 Task: Create new Company, with domain: 'mit.edu' and type: 'Prospect'. Add new contact for this company, with mail Id: 'Shlok18Brooks@mit.edu', First Name: Shlok, Last name:  Brooks, Job Title: 'Sales Operations Manager', Phone Number: '(202) 555-4572'. Change life cycle stage to  Lead and lead status to  Open. Logged in from softage.1@softage.net
Action: Mouse moved to (81, 50)
Screenshot: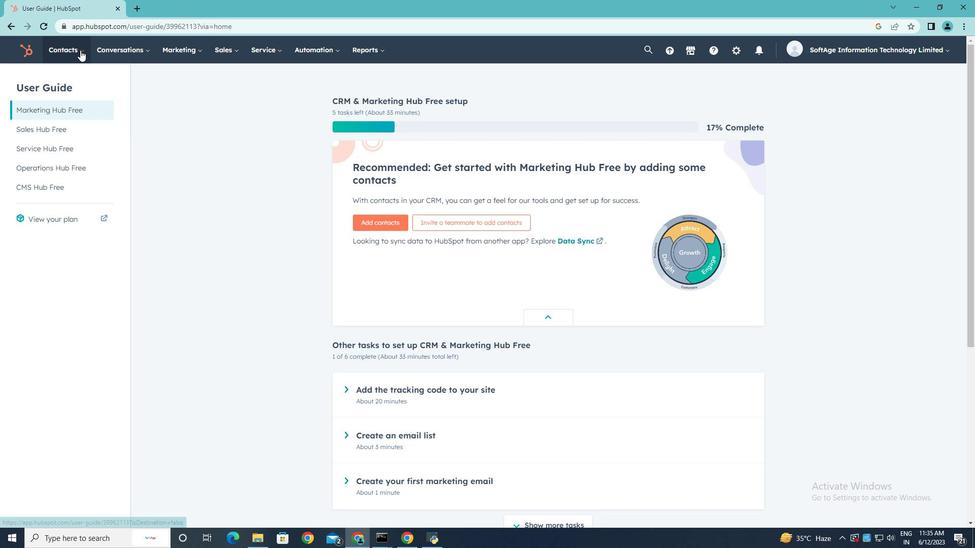 
Action: Mouse pressed left at (81, 50)
Screenshot: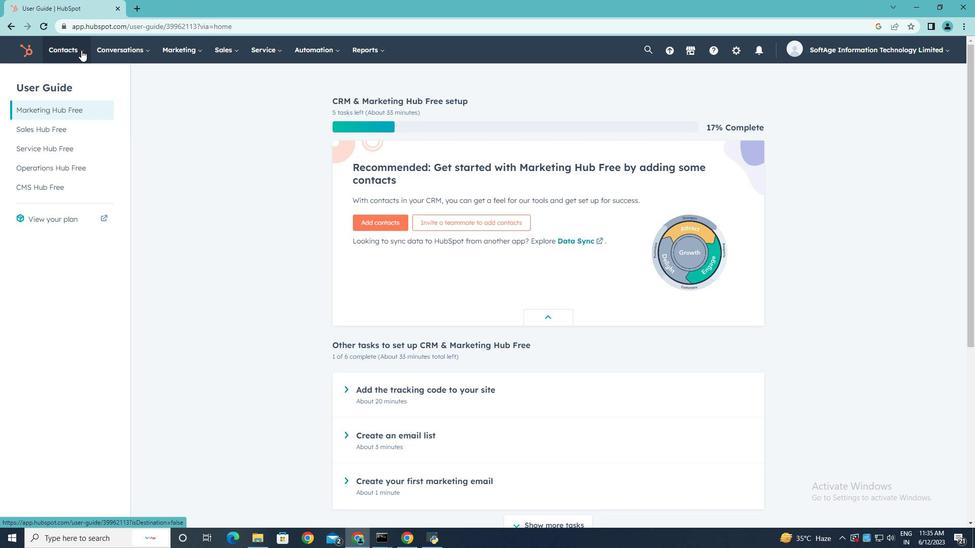 
Action: Mouse moved to (85, 100)
Screenshot: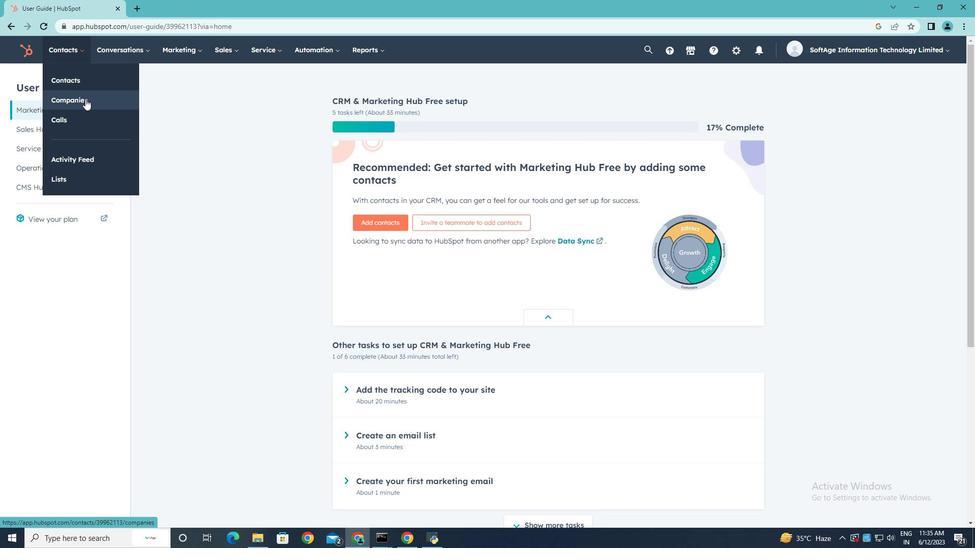 
Action: Mouse pressed left at (85, 100)
Screenshot: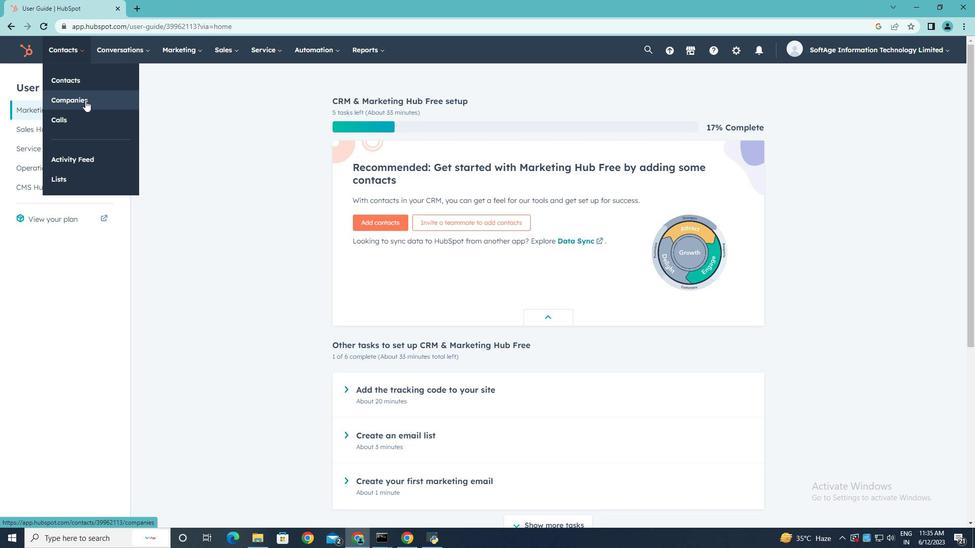 
Action: Mouse moved to (907, 87)
Screenshot: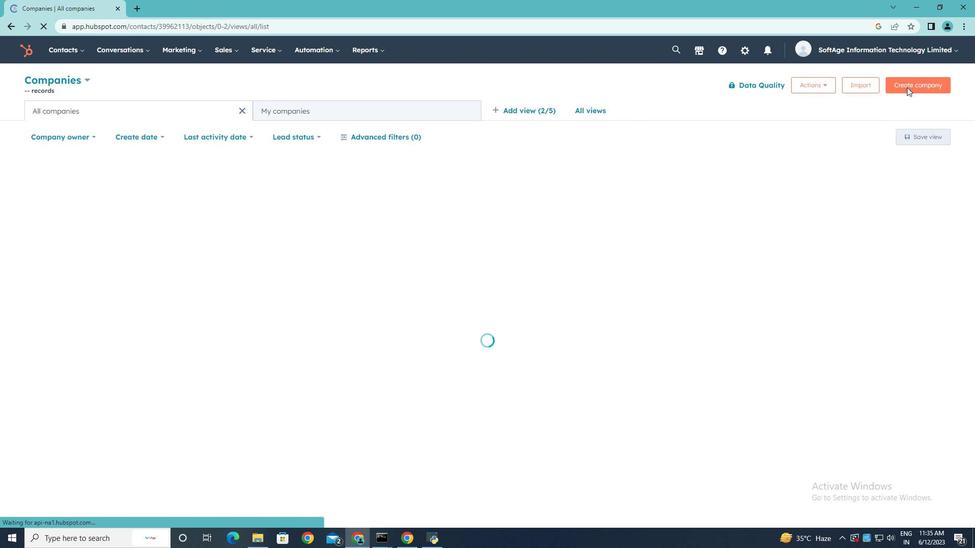 
Action: Mouse pressed left at (907, 87)
Screenshot: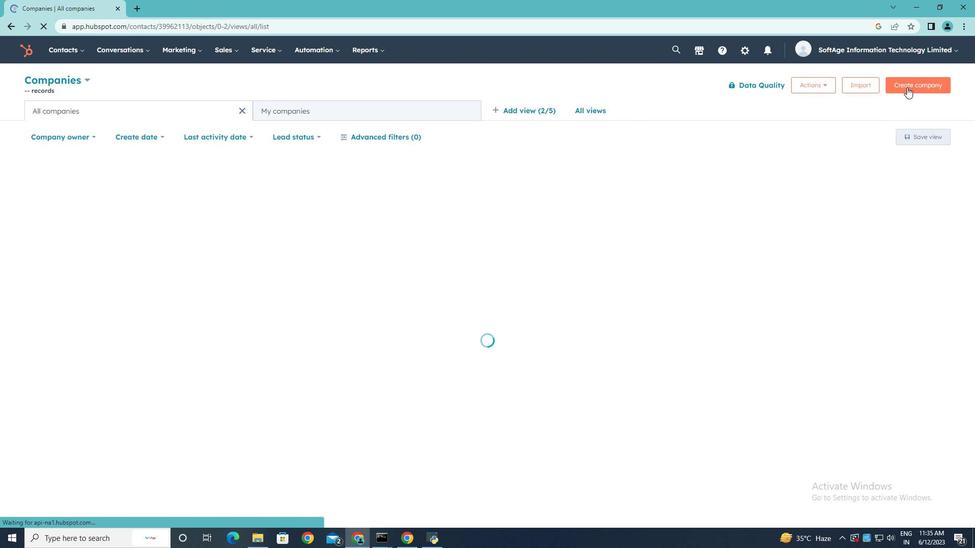 
Action: Mouse moved to (752, 138)
Screenshot: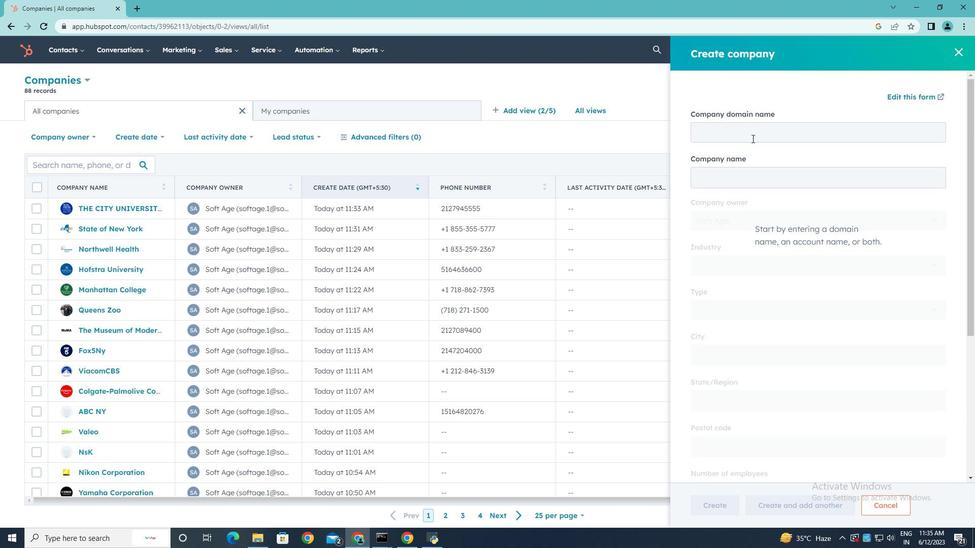 
Action: Mouse pressed left at (752, 138)
Screenshot: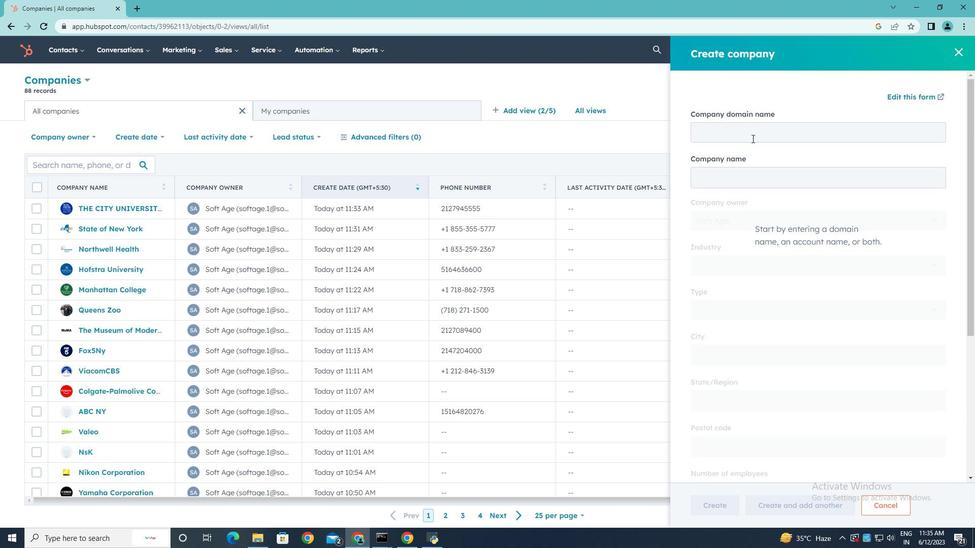 
Action: Key pressed mit.edu
Screenshot: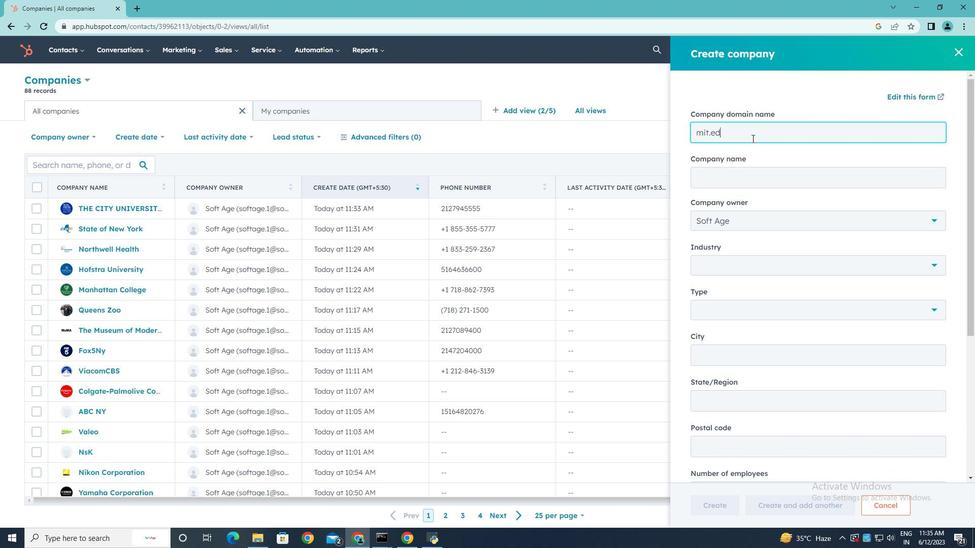 
Action: Mouse moved to (782, 197)
Screenshot: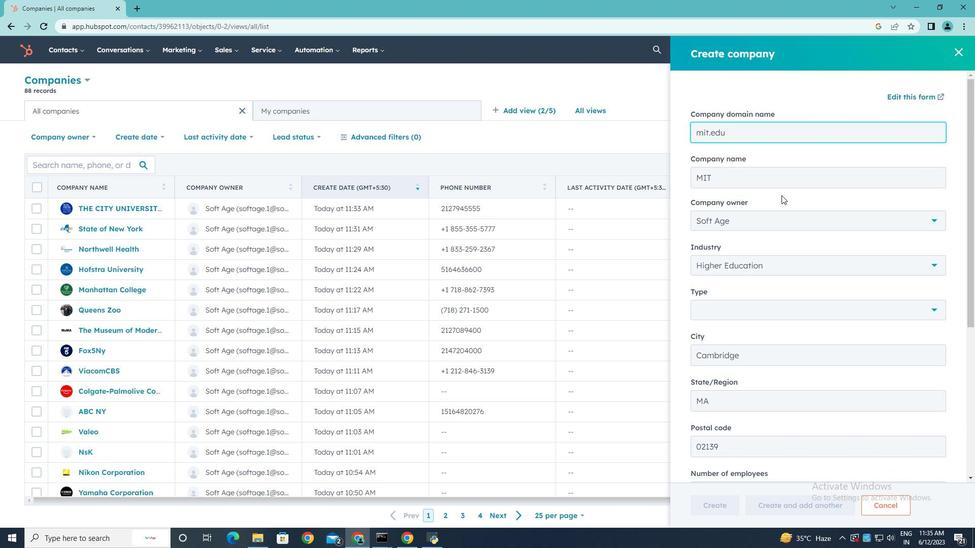 
Action: Mouse scrolled (782, 197) with delta (0, 0)
Screenshot: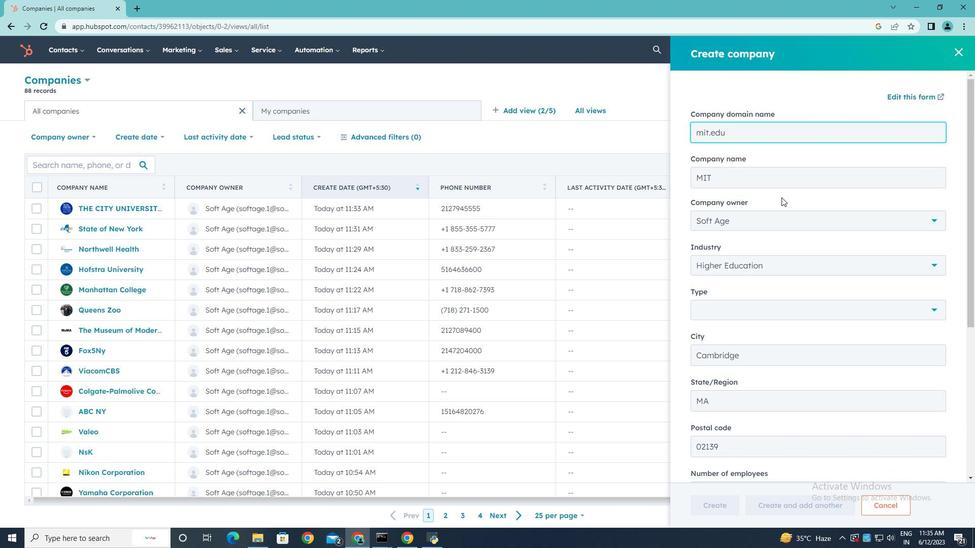 
Action: Mouse scrolled (782, 197) with delta (0, 0)
Screenshot: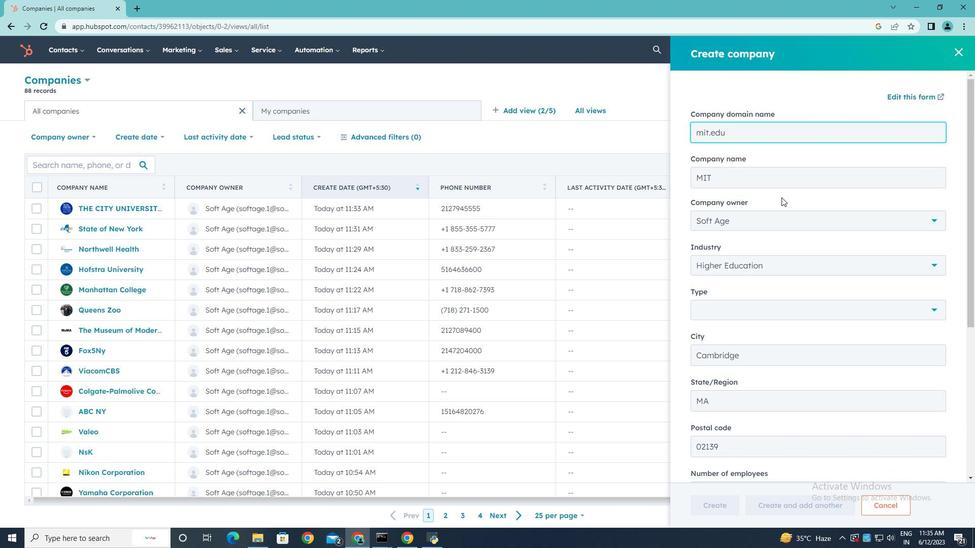 
Action: Mouse moved to (934, 209)
Screenshot: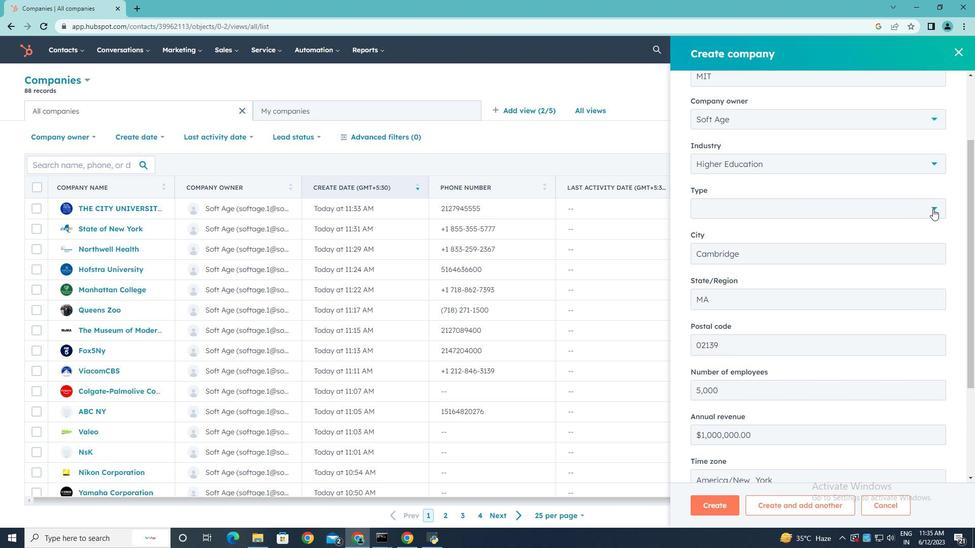 
Action: Mouse pressed left at (934, 209)
Screenshot: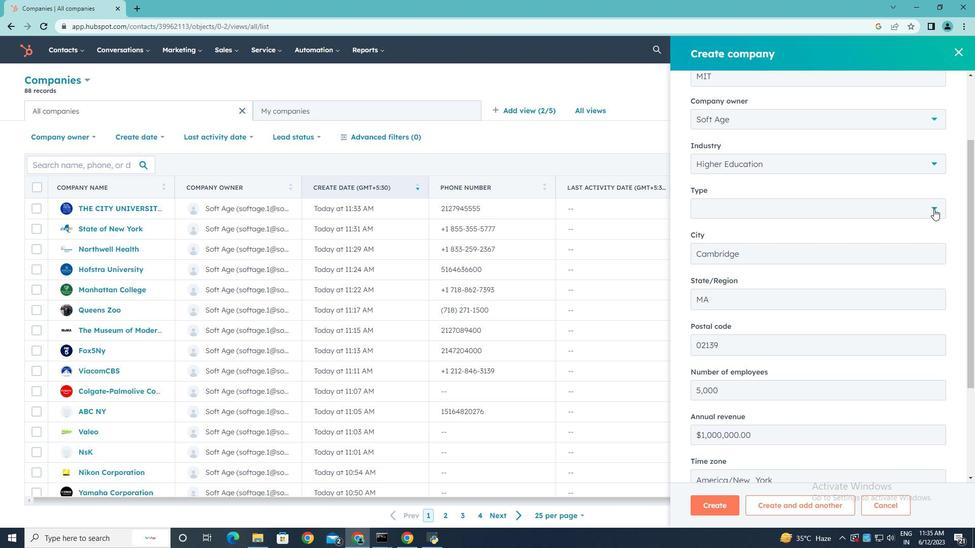 
Action: Mouse moved to (776, 255)
Screenshot: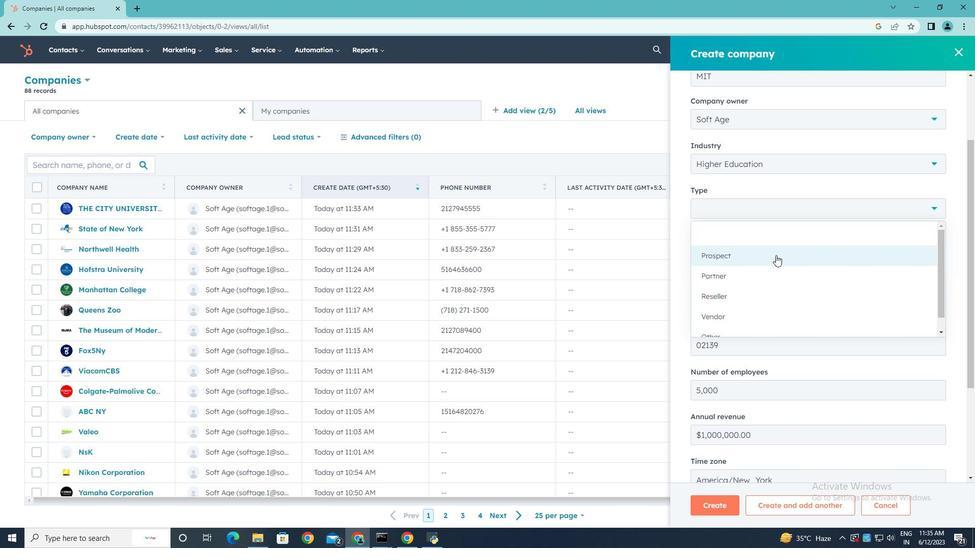 
Action: Mouse pressed left at (776, 255)
Screenshot: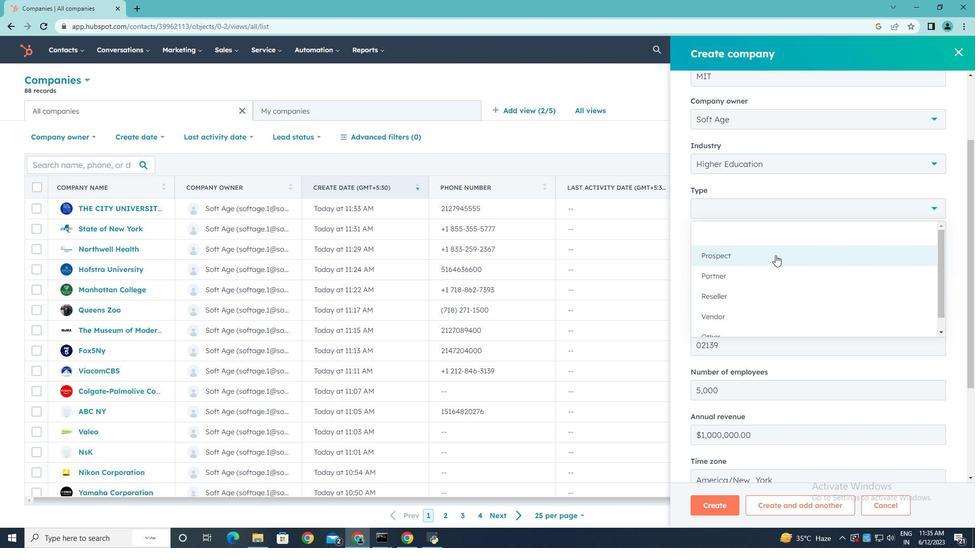 
Action: Mouse scrolled (776, 255) with delta (0, 0)
Screenshot: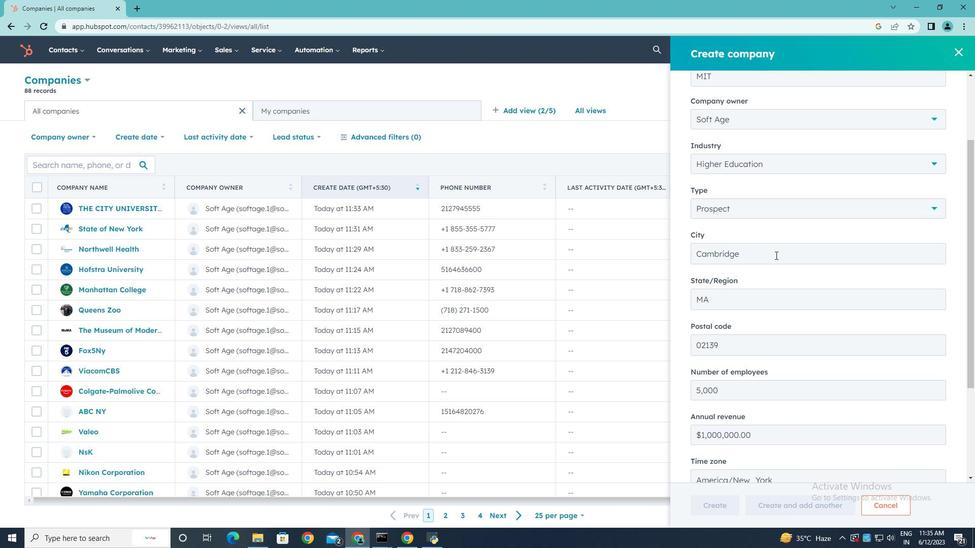 
Action: Mouse scrolled (776, 255) with delta (0, 0)
Screenshot: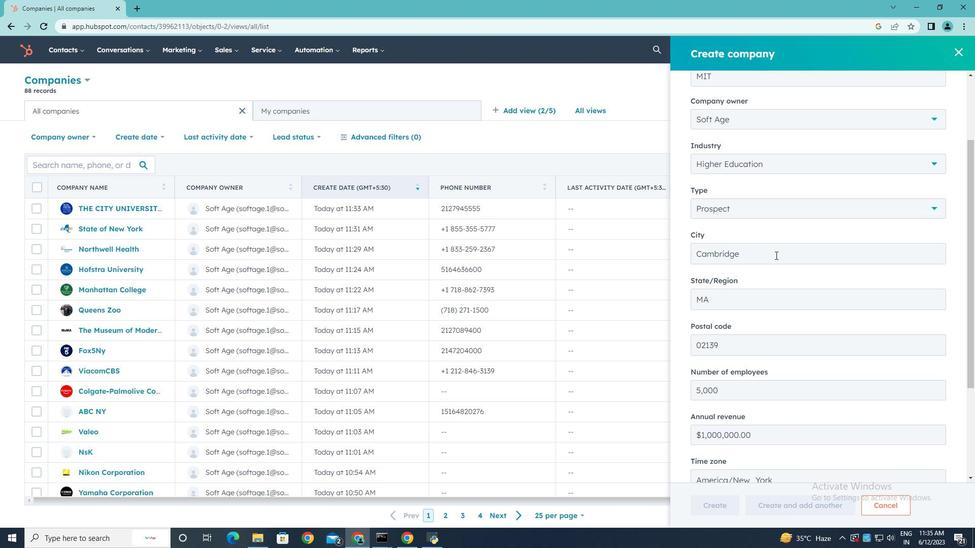 
Action: Mouse scrolled (776, 255) with delta (0, 0)
Screenshot: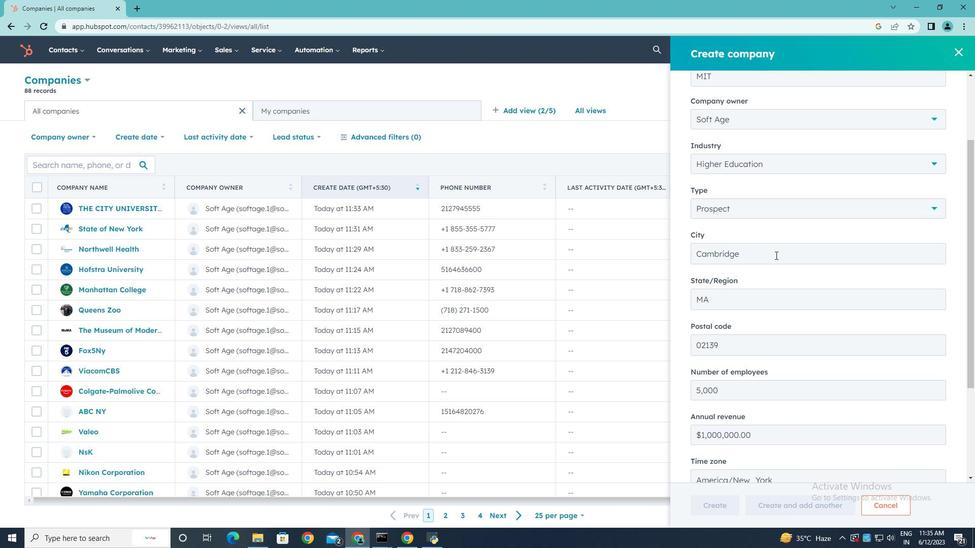 
Action: Mouse scrolled (776, 255) with delta (0, 0)
Screenshot: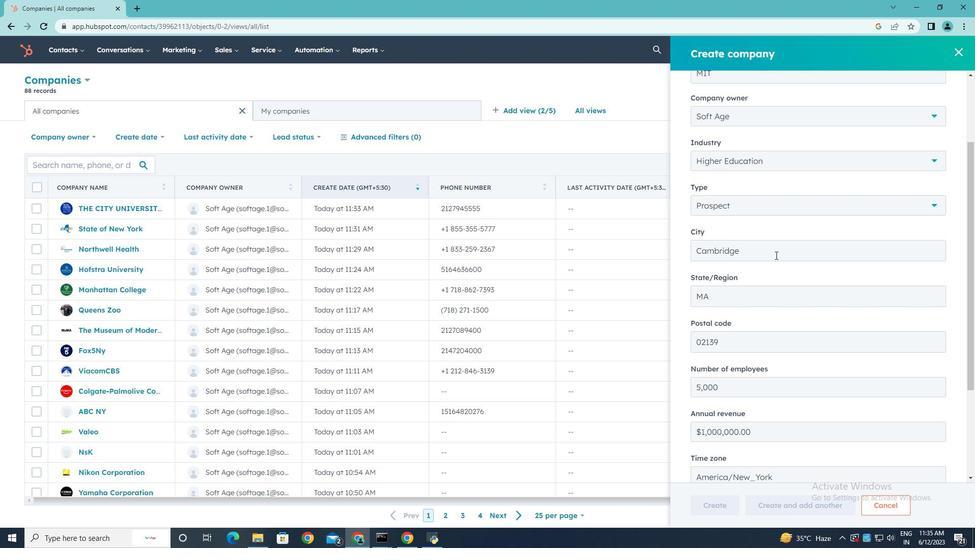 
Action: Mouse moved to (716, 504)
Screenshot: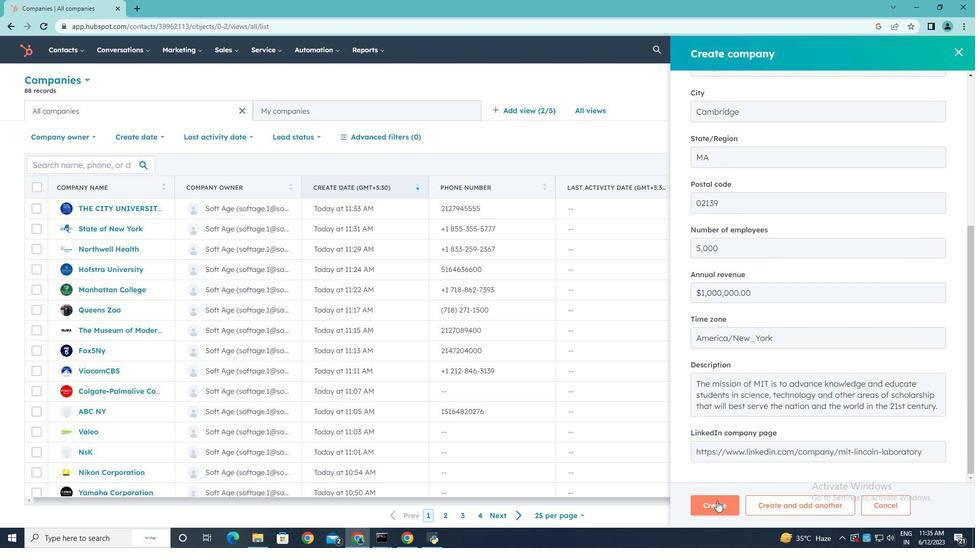 
Action: Mouse pressed left at (716, 504)
Screenshot: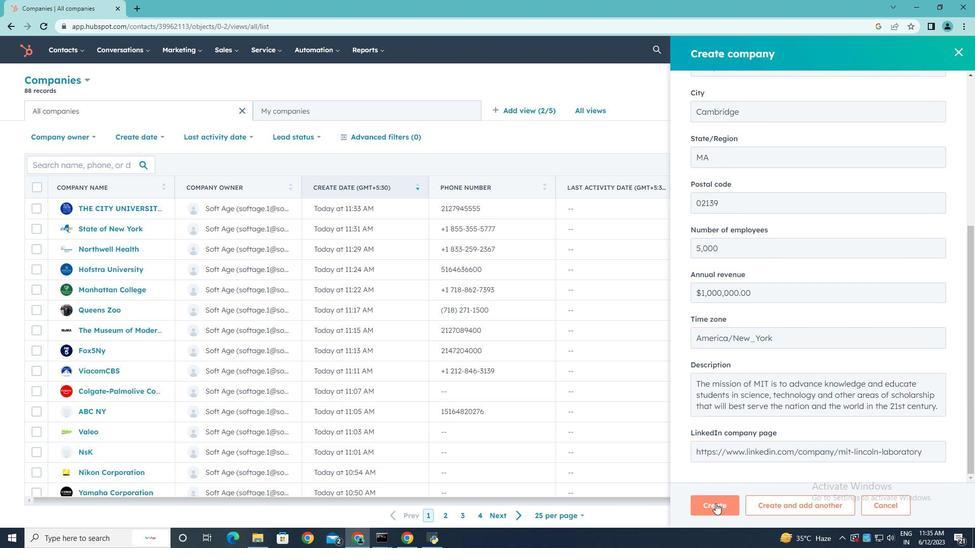 
Action: Mouse moved to (691, 328)
Screenshot: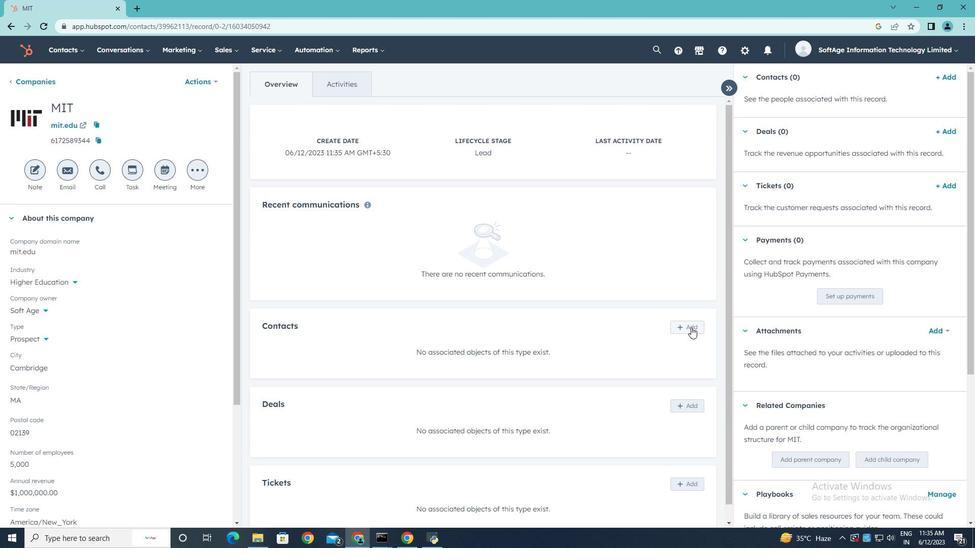 
Action: Mouse pressed left at (691, 328)
Screenshot: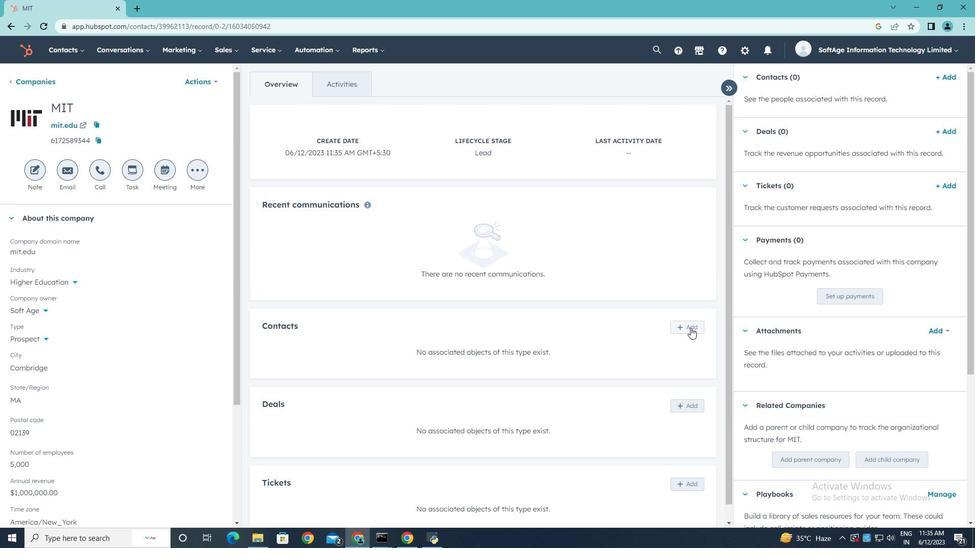 
Action: Mouse moved to (778, 106)
Screenshot: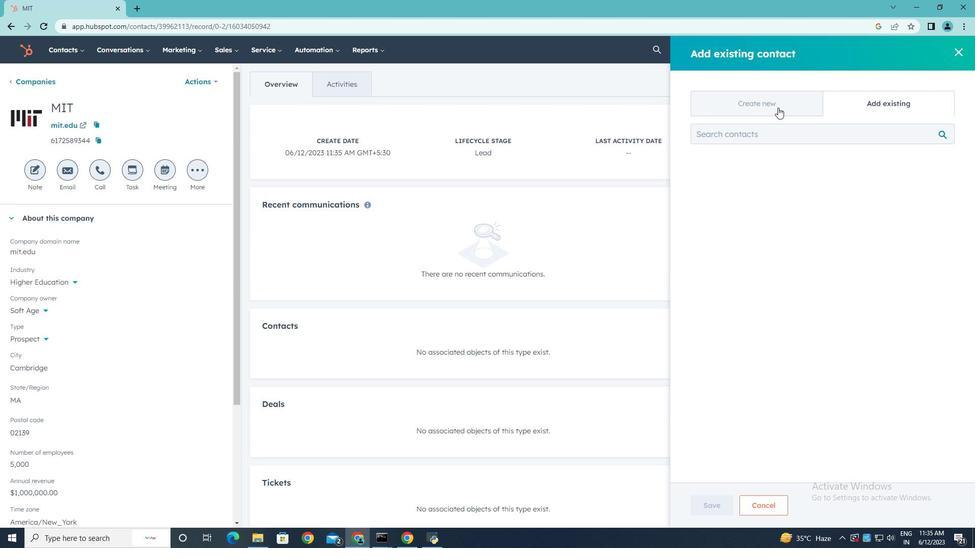 
Action: Mouse pressed left at (778, 106)
Screenshot: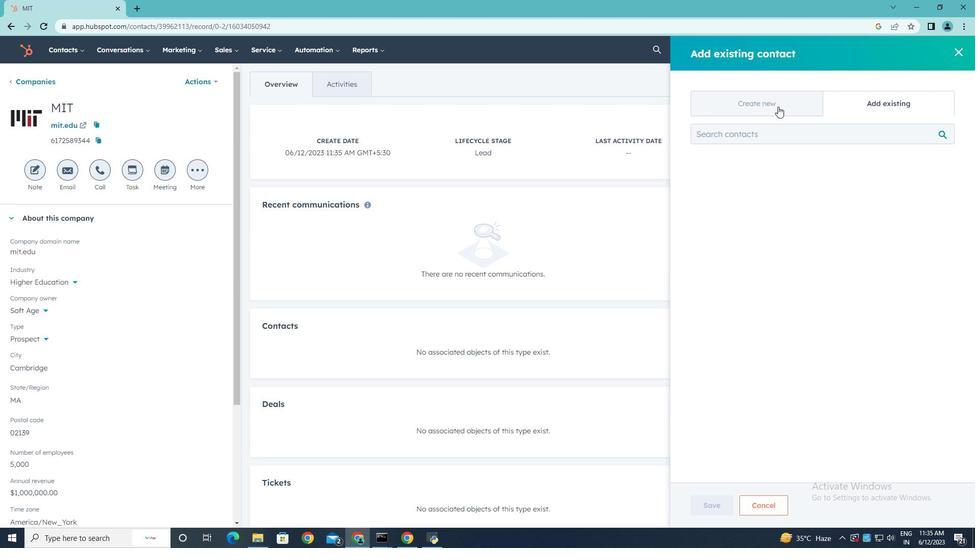 
Action: Mouse moved to (720, 164)
Screenshot: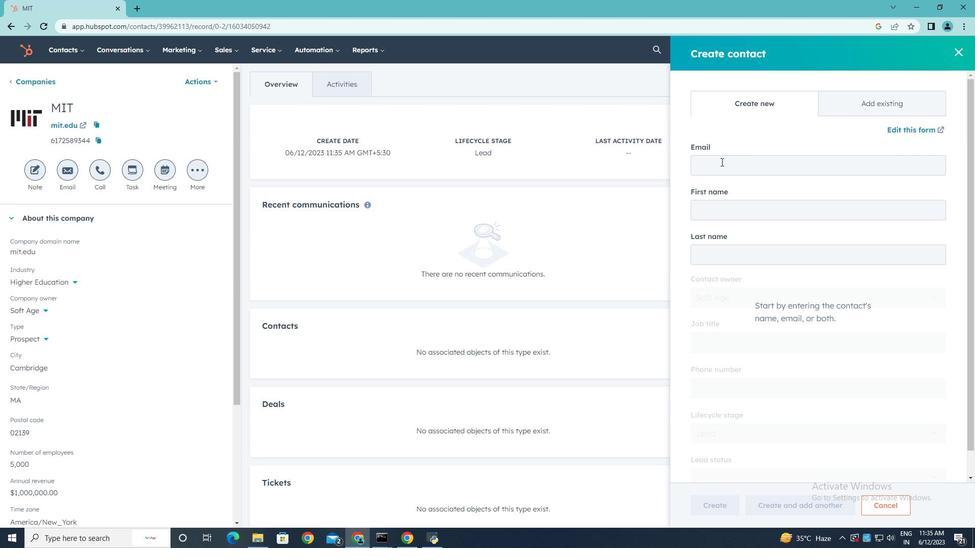
Action: Mouse pressed left at (720, 164)
Screenshot: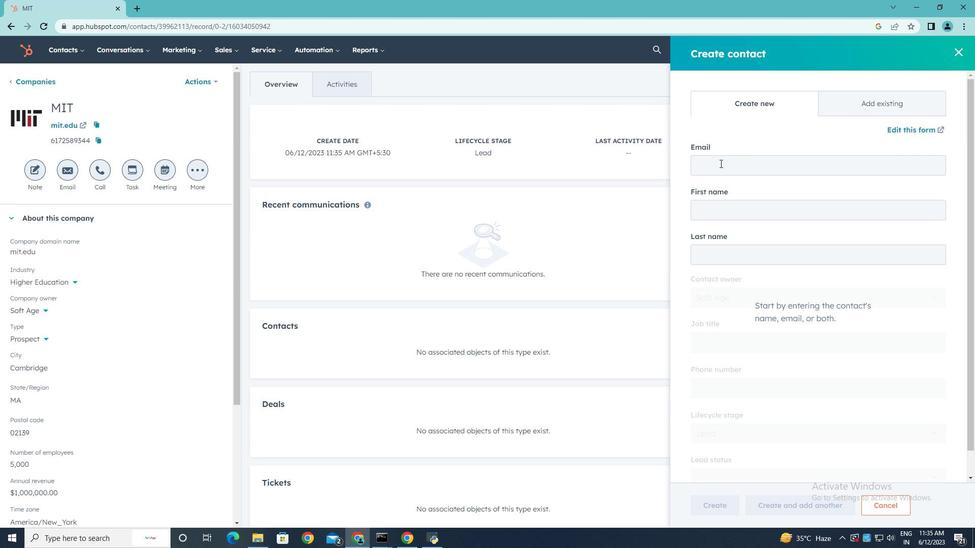 
Action: Mouse moved to (721, 163)
Screenshot: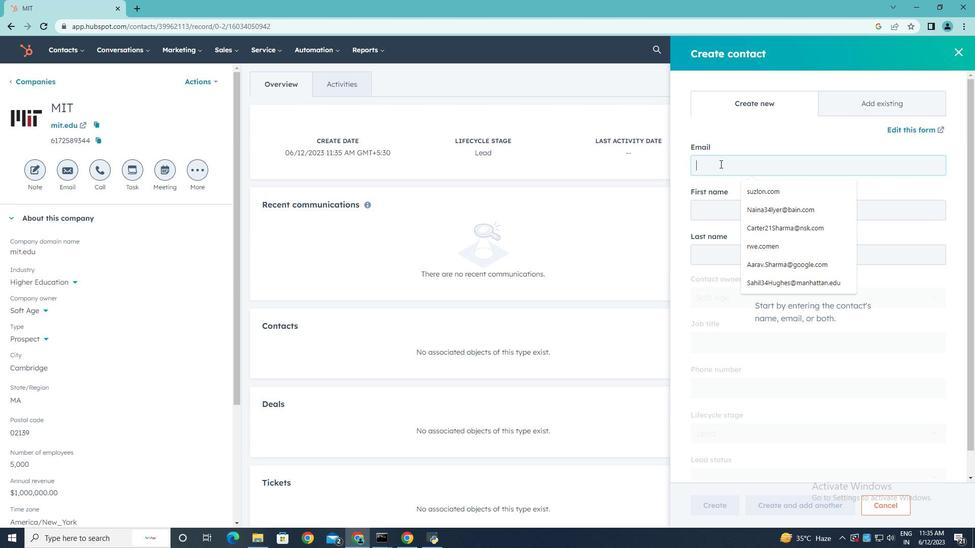 
Action: Key pressed <Key.shift><Key.shift>Sha<Key.backspace>lok18<Key.shift><Key.shift><Key.shift>Brooks<Key.shift>@mit.edu
Screenshot: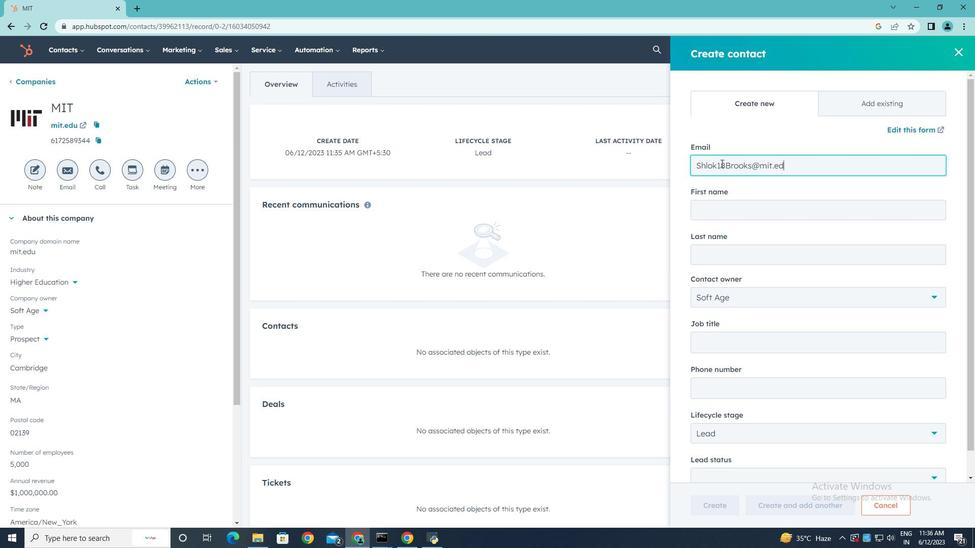 
Action: Mouse moved to (734, 216)
Screenshot: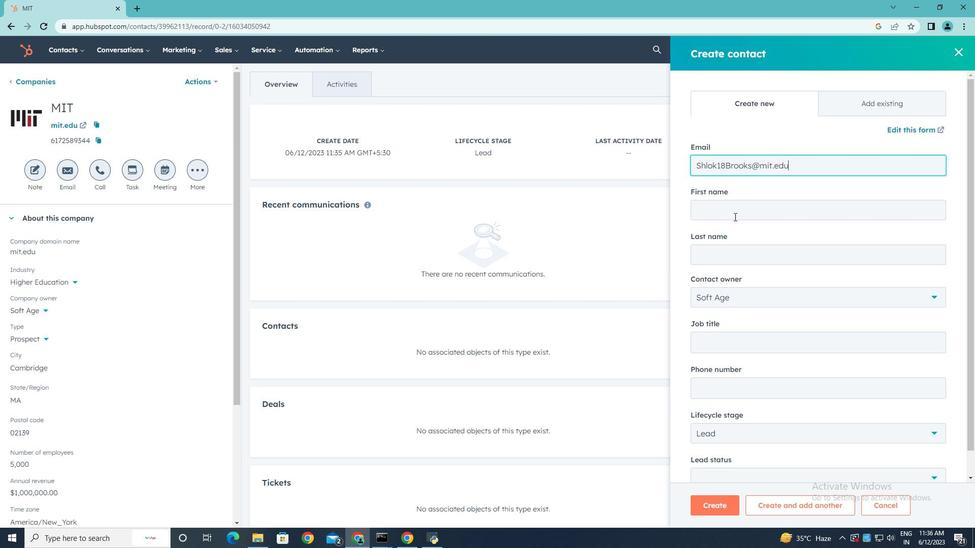 
Action: Mouse pressed left at (734, 216)
Screenshot: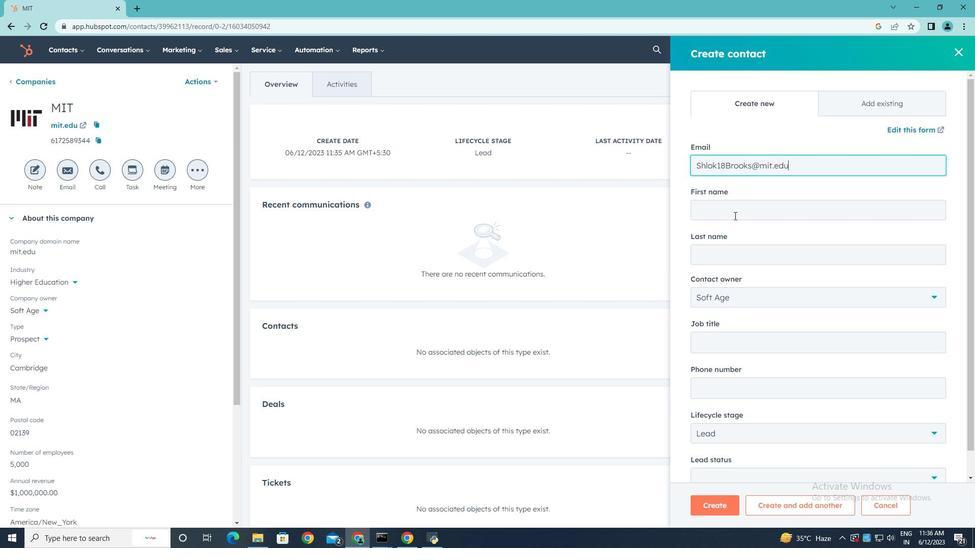
Action: Key pressed <Key.shift>Shlok
Screenshot: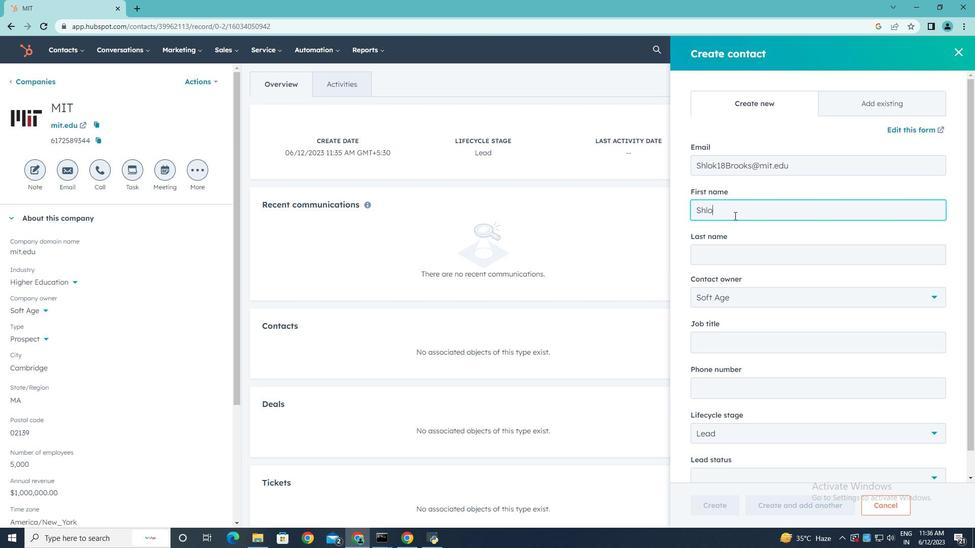
Action: Mouse moved to (720, 254)
Screenshot: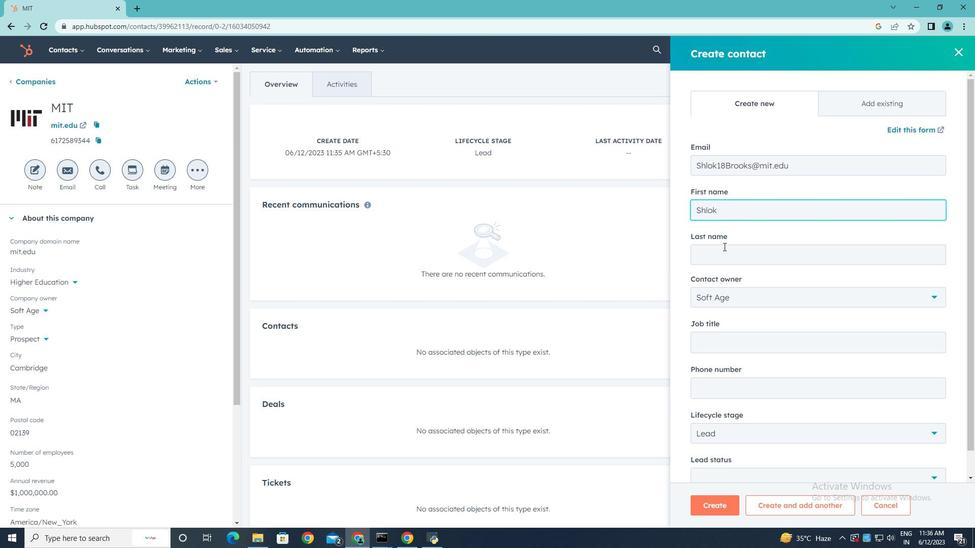 
Action: Mouse pressed left at (720, 254)
Screenshot: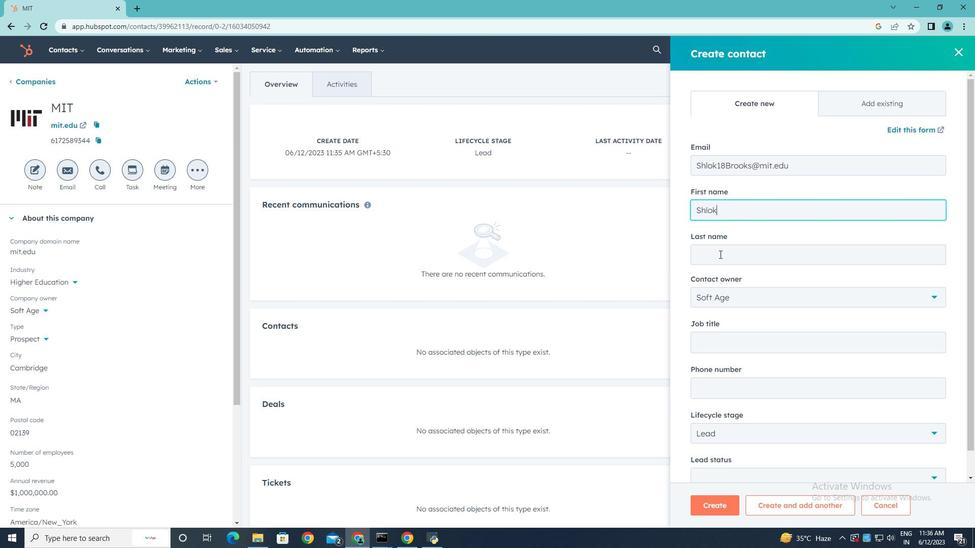 
Action: Key pressed <Key.shift>Brooks
Screenshot: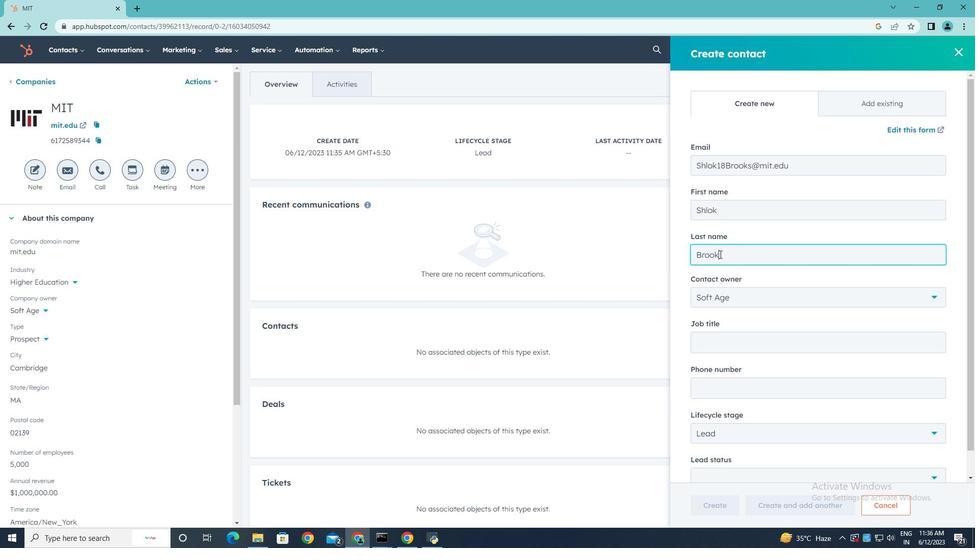 
Action: Mouse moved to (737, 334)
Screenshot: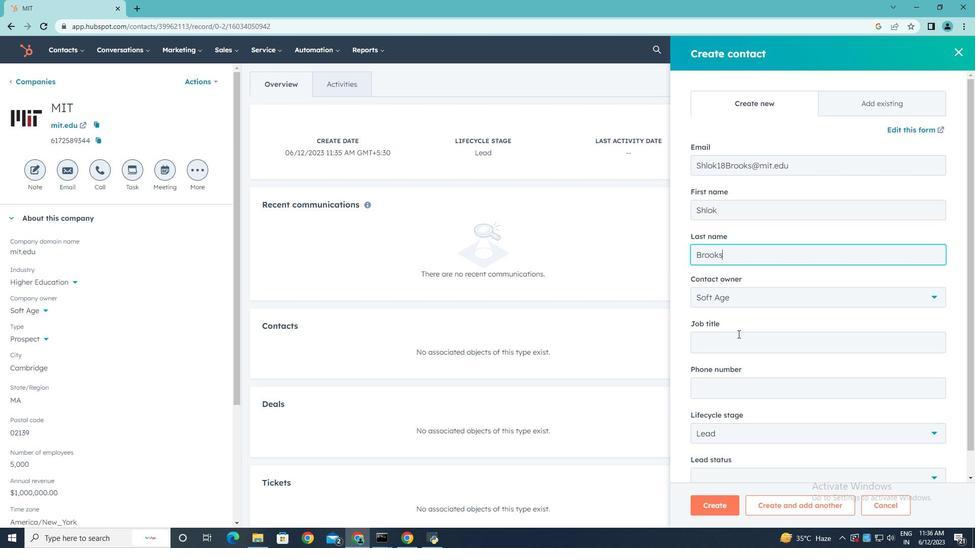 
Action: Mouse pressed left at (737, 334)
Screenshot: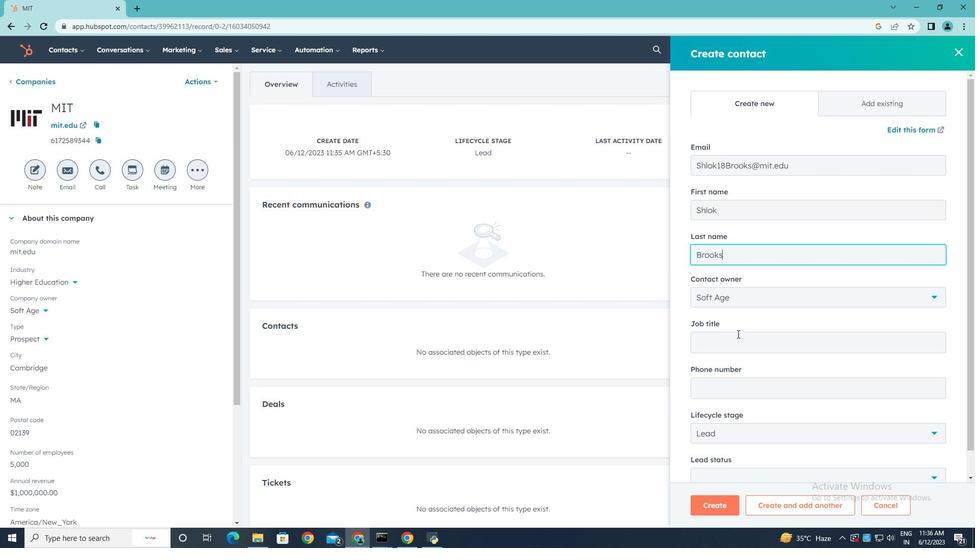
Action: Key pressed <Key.shift>Sales<Key.space><Key.shift><Key.shift><Key.shift><Key.shift>Operations<Key.space><Key.shift><Key.shift><Key.shift><Key.shift>Manager
Screenshot: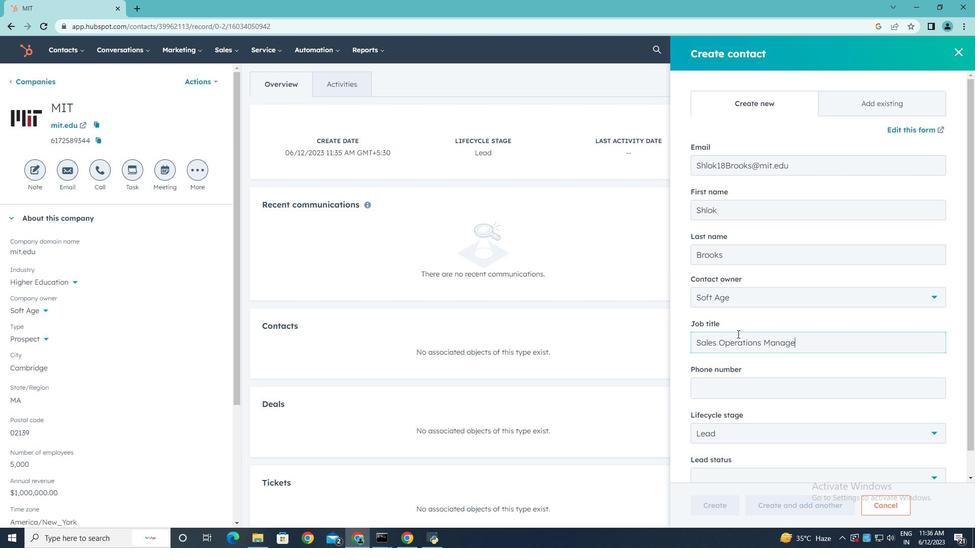 
Action: Mouse moved to (846, 385)
Screenshot: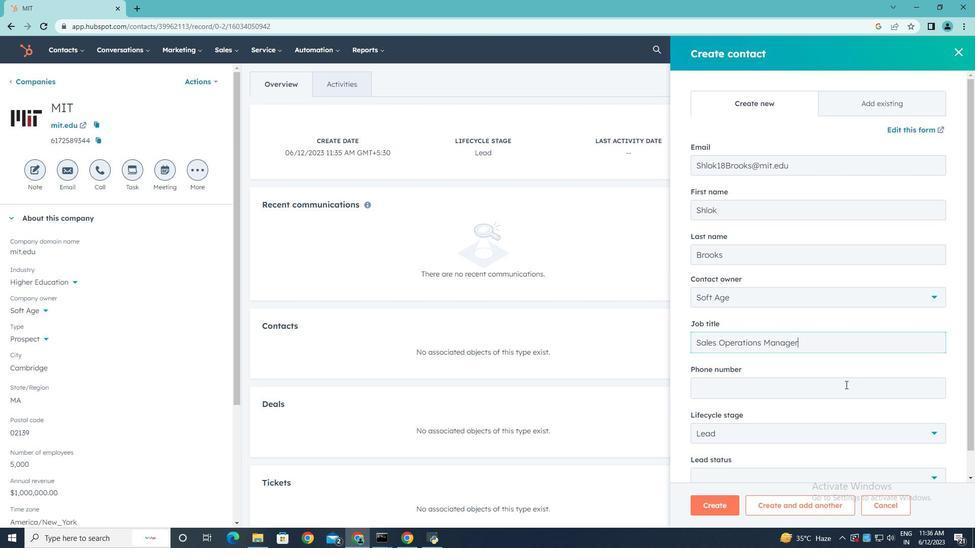 
Action: Mouse pressed left at (846, 385)
Screenshot: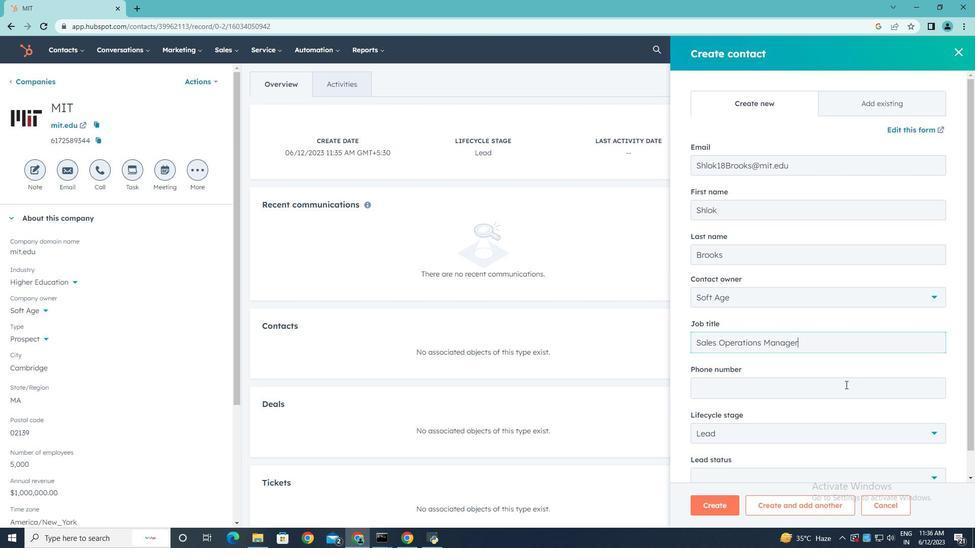 
Action: Key pressed 2025554512
Screenshot: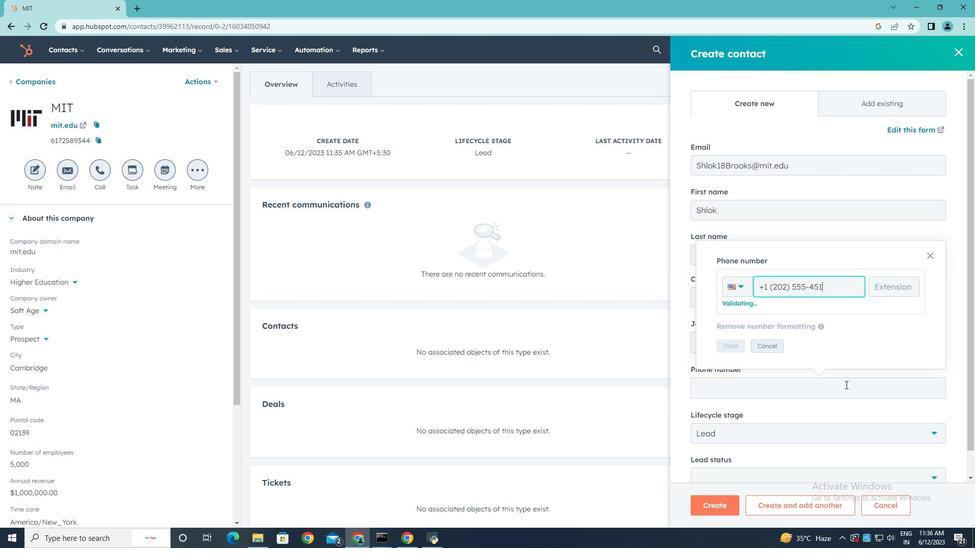 
Action: Mouse moved to (731, 347)
Screenshot: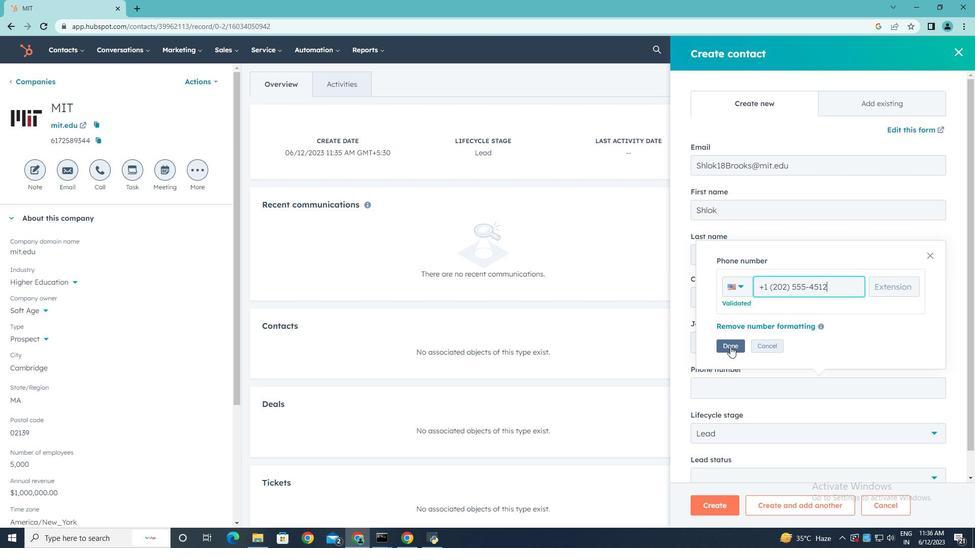 
Action: Key pressed <Key.backspace><Key.backspace>72
Screenshot: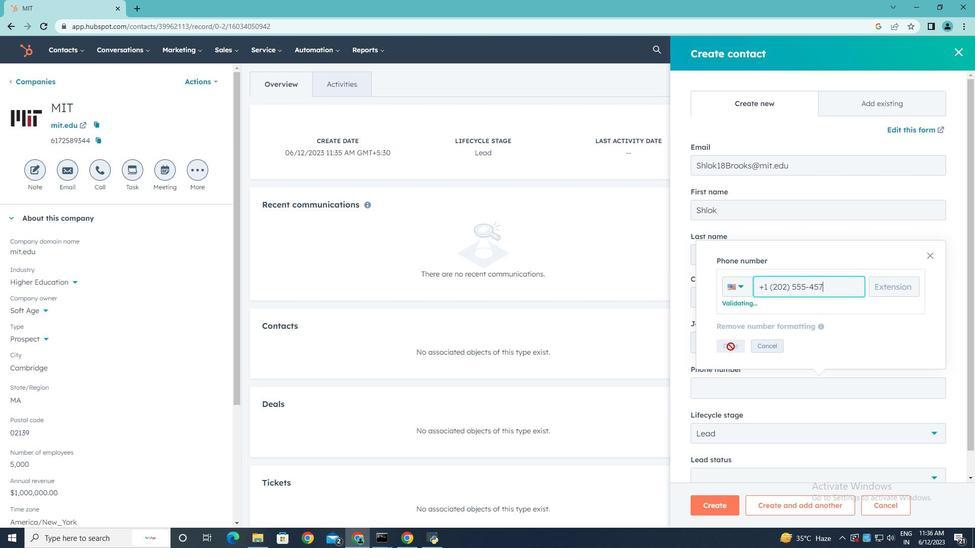 
Action: Mouse moved to (733, 346)
Screenshot: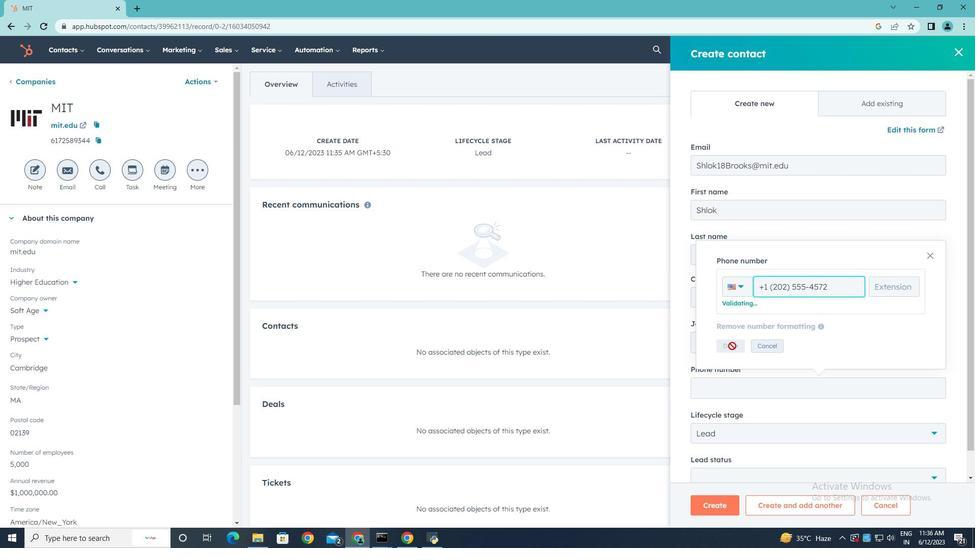 
Action: Mouse pressed left at (733, 346)
Screenshot: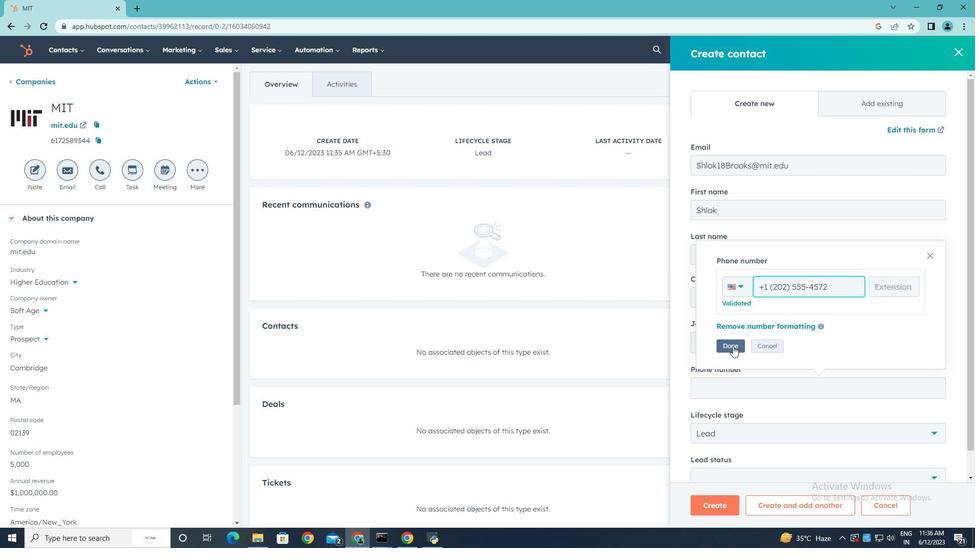 
Action: Mouse moved to (931, 429)
Screenshot: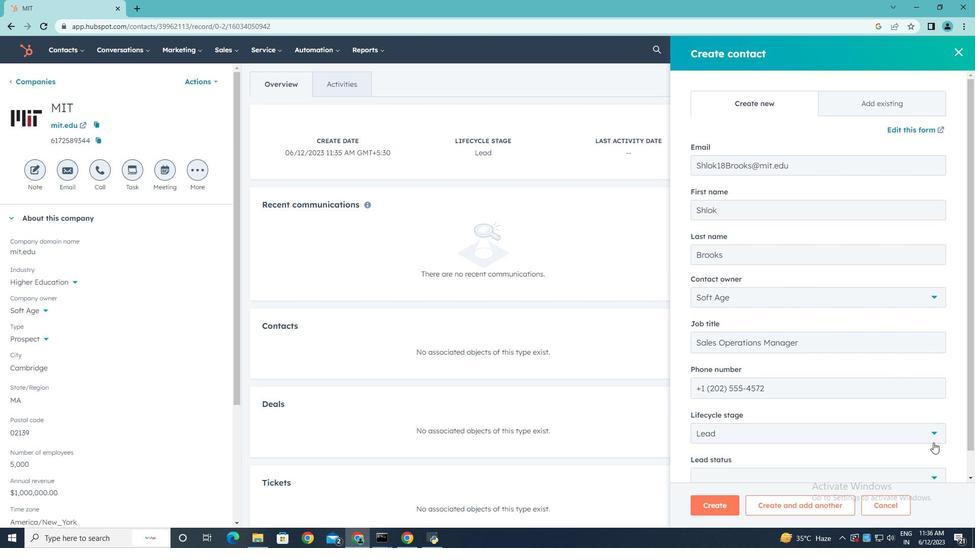 
Action: Mouse pressed left at (931, 429)
Screenshot: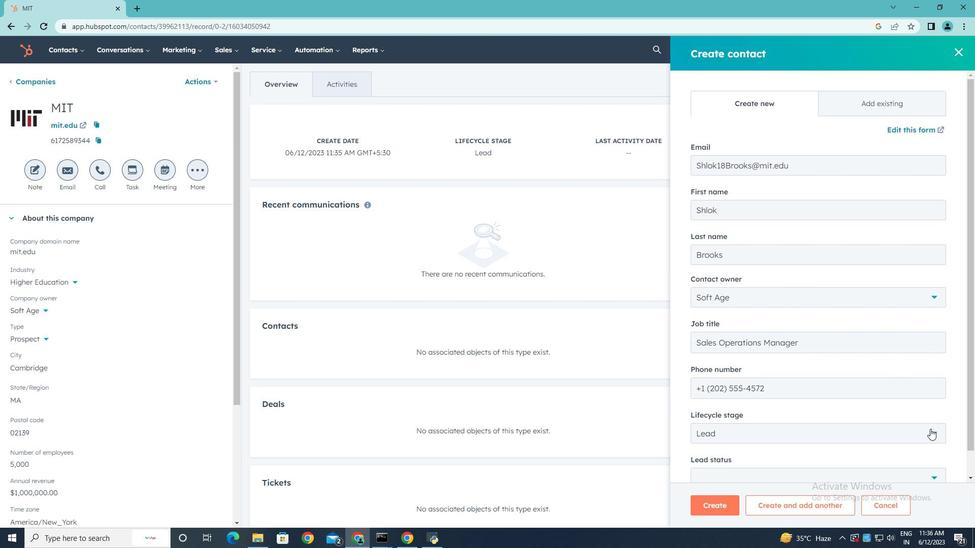 
Action: Mouse moved to (809, 334)
Screenshot: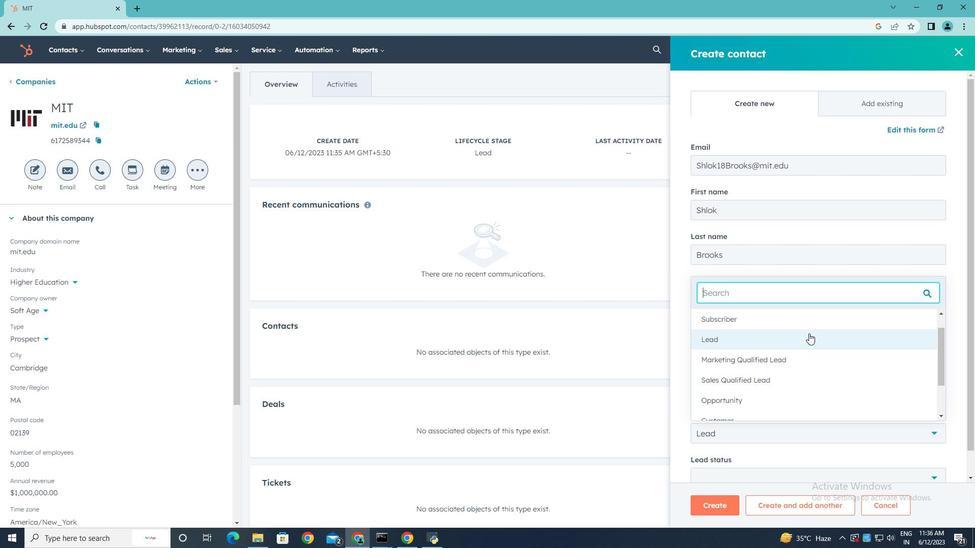
Action: Mouse pressed left at (809, 334)
Screenshot: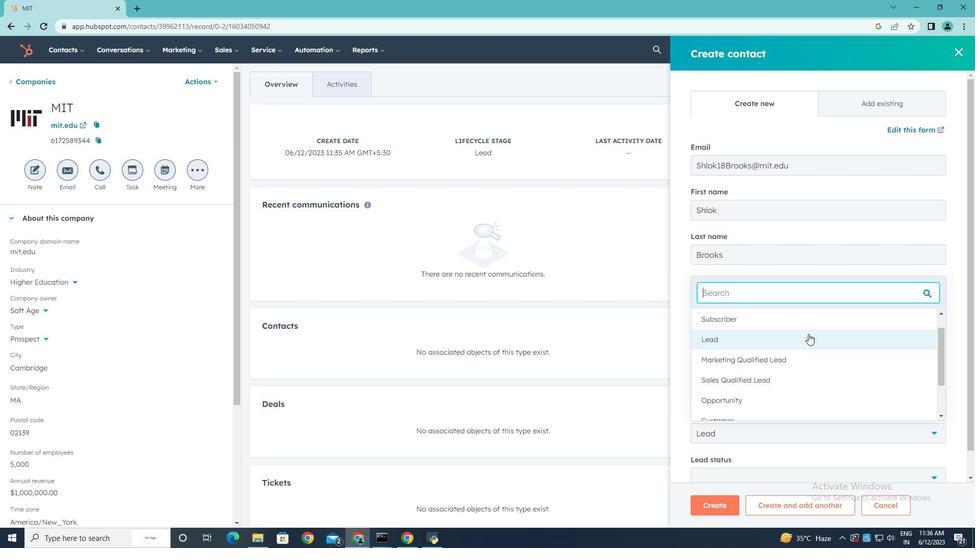 
Action: Mouse moved to (938, 478)
Screenshot: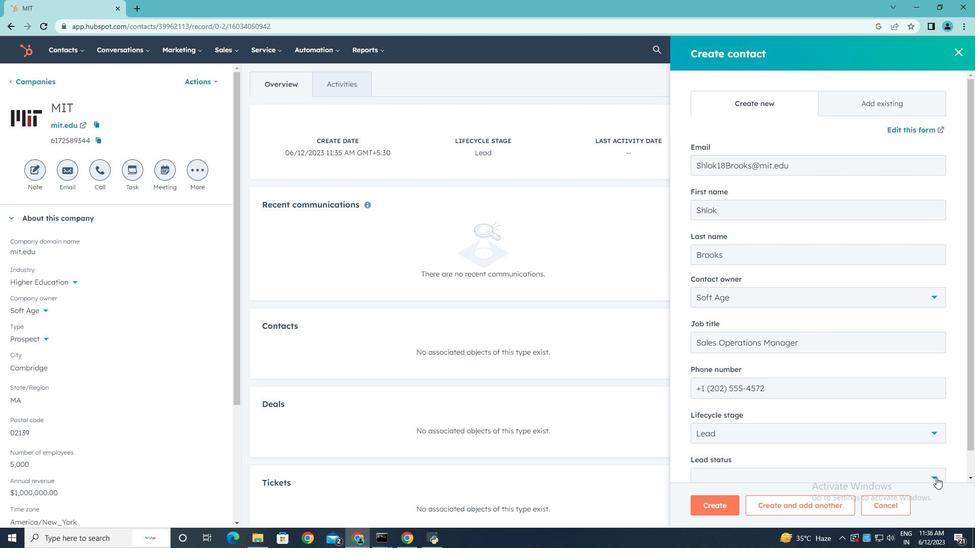 
Action: Mouse pressed left at (938, 478)
Screenshot: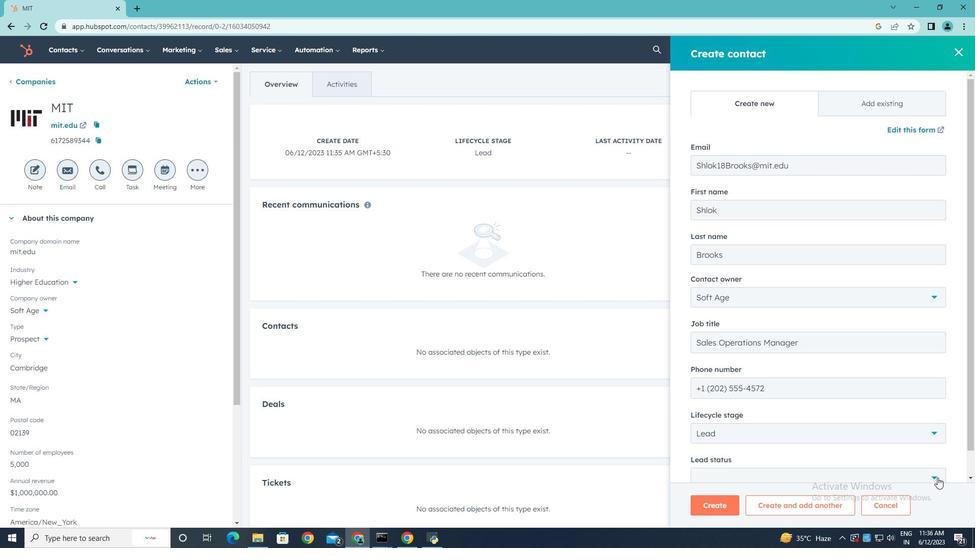 
Action: Mouse moved to (848, 409)
Screenshot: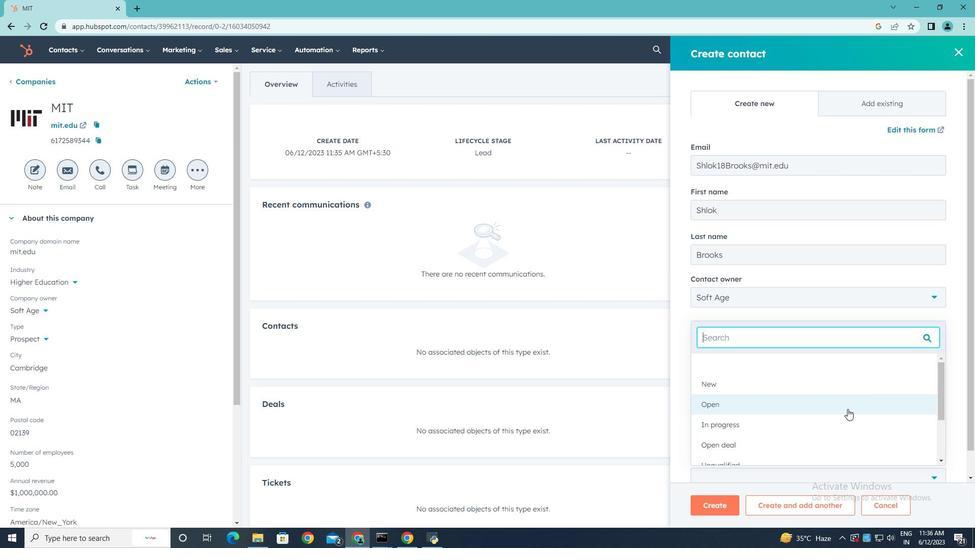 
Action: Mouse pressed left at (848, 409)
Screenshot: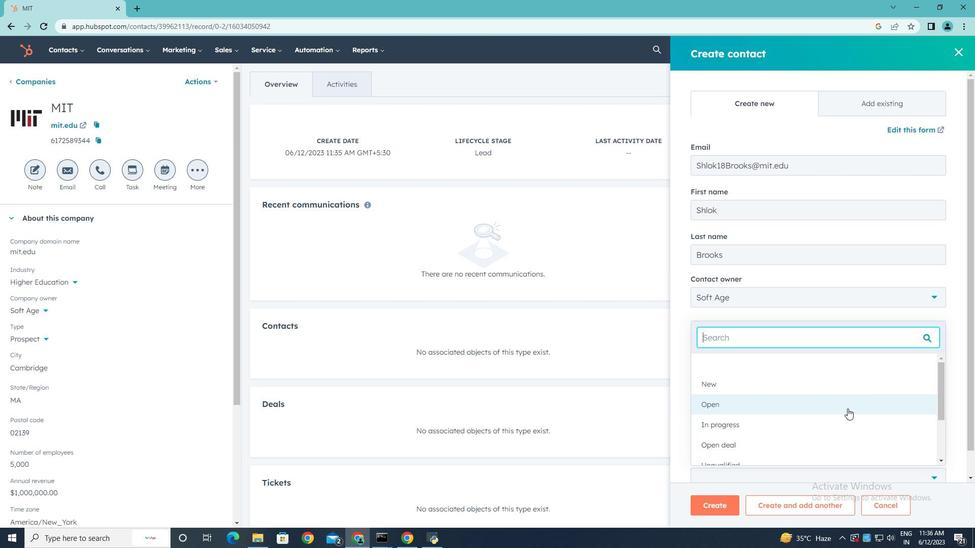 
Action: Mouse moved to (770, 441)
Screenshot: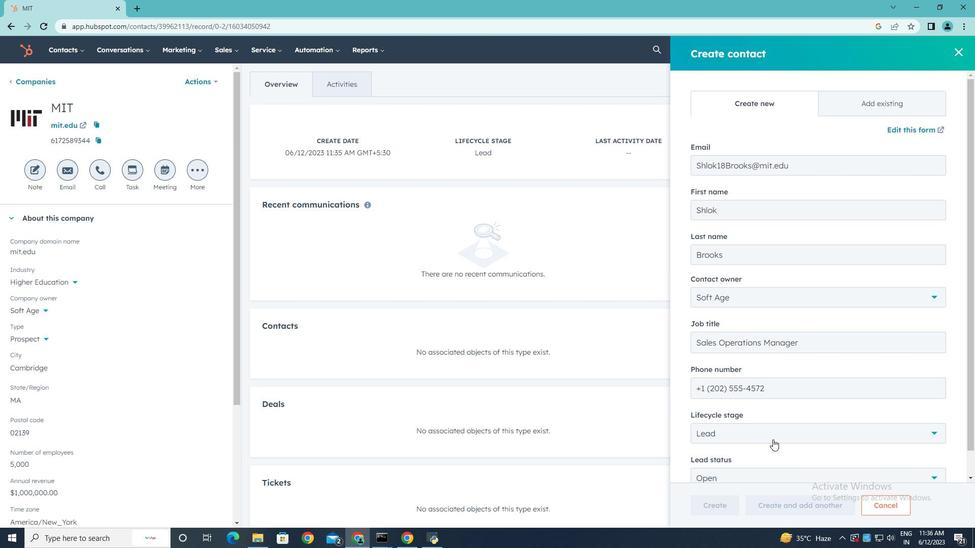 
Action: Mouse scrolled (770, 441) with delta (0, 0)
Screenshot: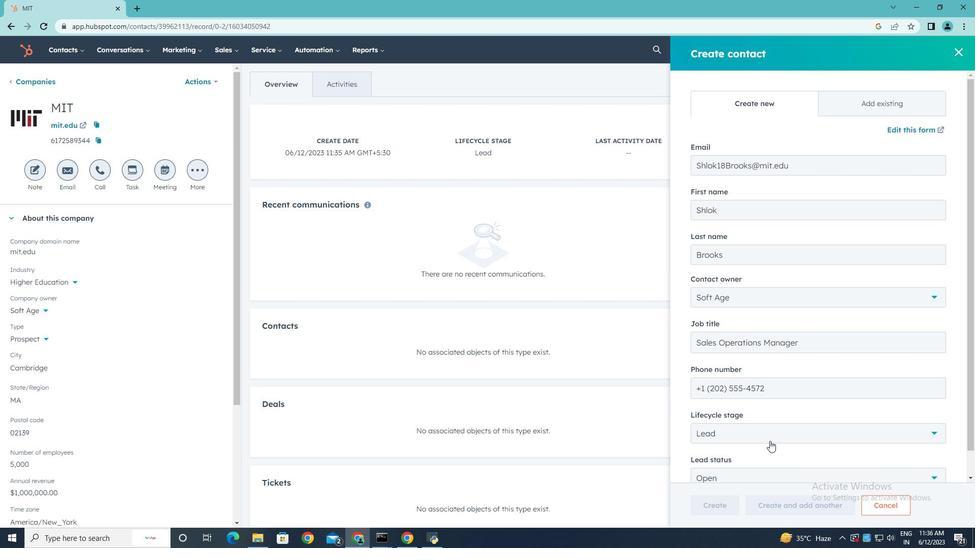 
Action: Mouse scrolled (770, 441) with delta (0, 0)
Screenshot: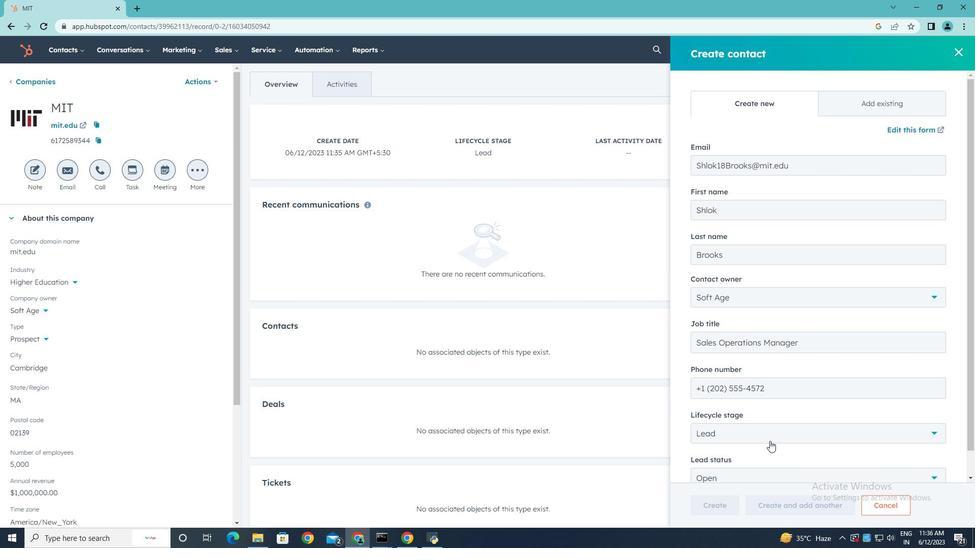 
Action: Mouse scrolled (770, 441) with delta (0, 0)
Screenshot: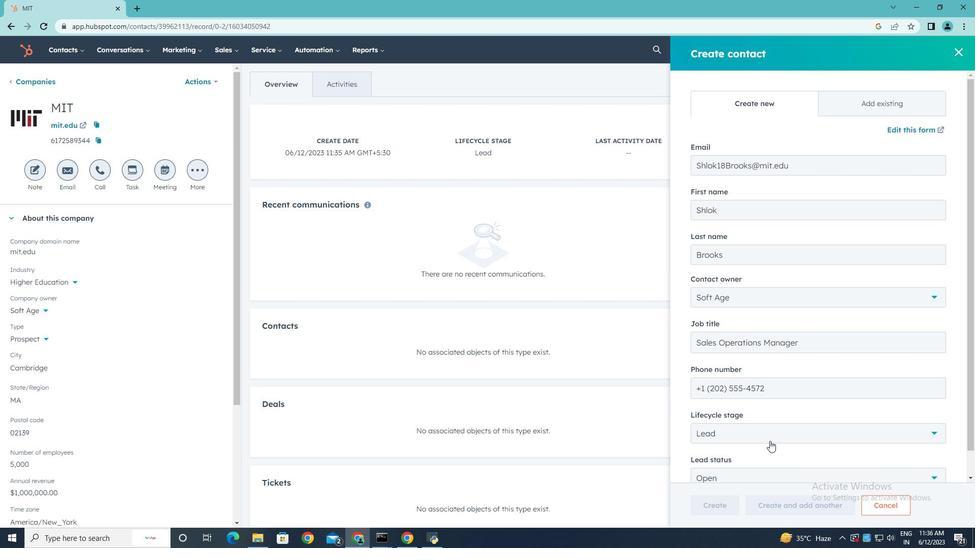 
Action: Mouse moved to (720, 503)
Screenshot: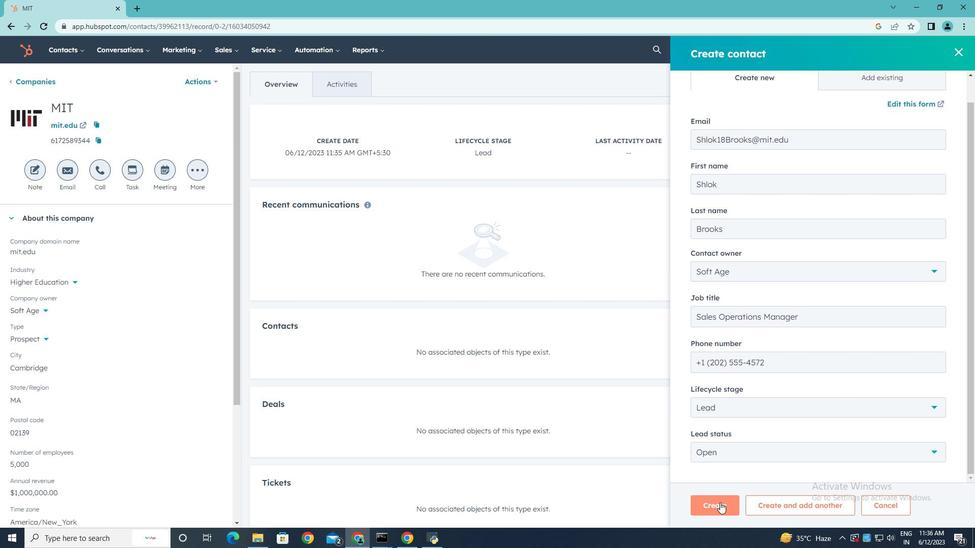 
Action: Mouse pressed left at (720, 503)
Screenshot: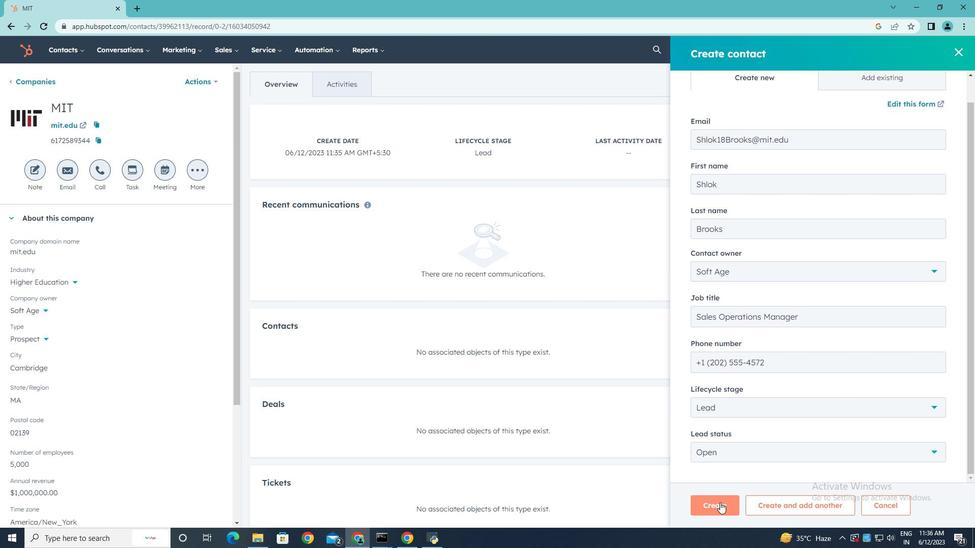 
Action: Mouse moved to (695, 426)
Screenshot: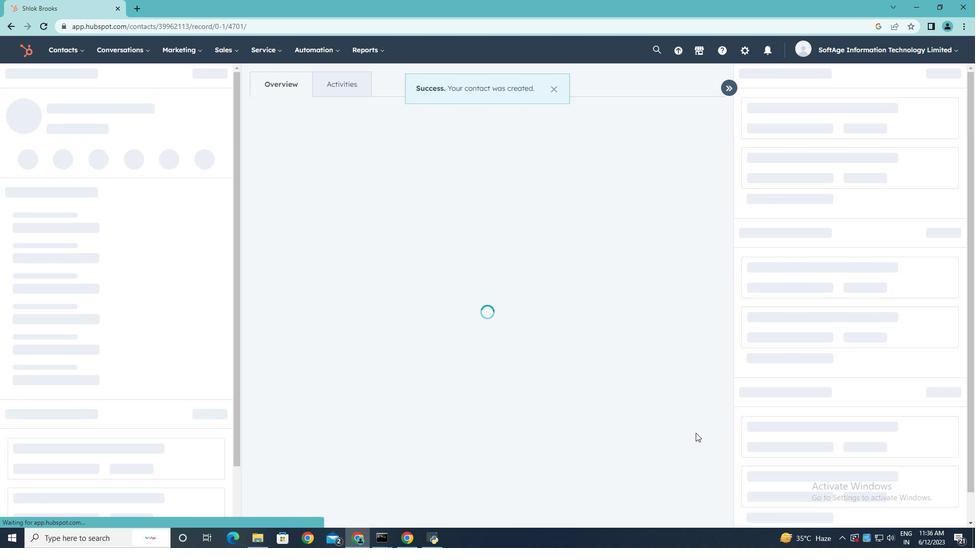 
